 Task: Assign Person0000000129 as Assignee of Issue Issue0000000321 in Backlog  in Scrum Project Project0000000065 in Jira. Assign Person0000000129 as Assignee of Issue Issue0000000322 in Backlog  in Scrum Project Project0000000065 in Jira. Assign Person0000000129 as Assignee of Issue Issue0000000323 in Backlog  in Scrum Project Project0000000065 in Jira. Assign Person0000000130 as Assignee of Issue Issue0000000324 in Backlog  in Scrum Project Project0000000065 in Jira. Assign Person0000000130 as Assignee of Issue Issue0000000325 in Backlog  in Scrum Project Project0000000065 in Jira
Action: Mouse moved to (265, 83)
Screenshot: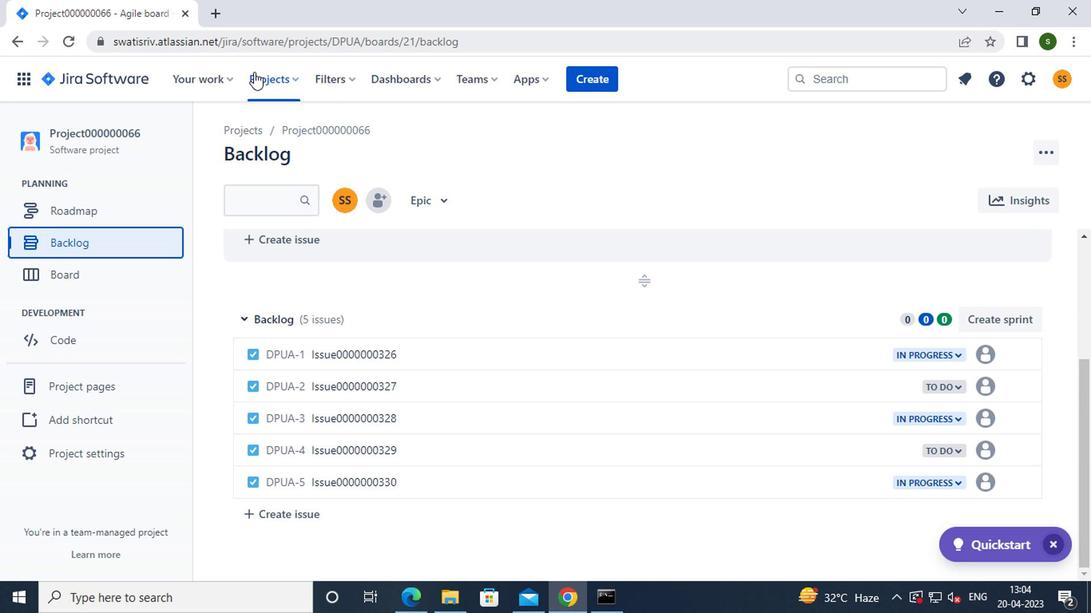 
Action: Mouse pressed left at (265, 83)
Screenshot: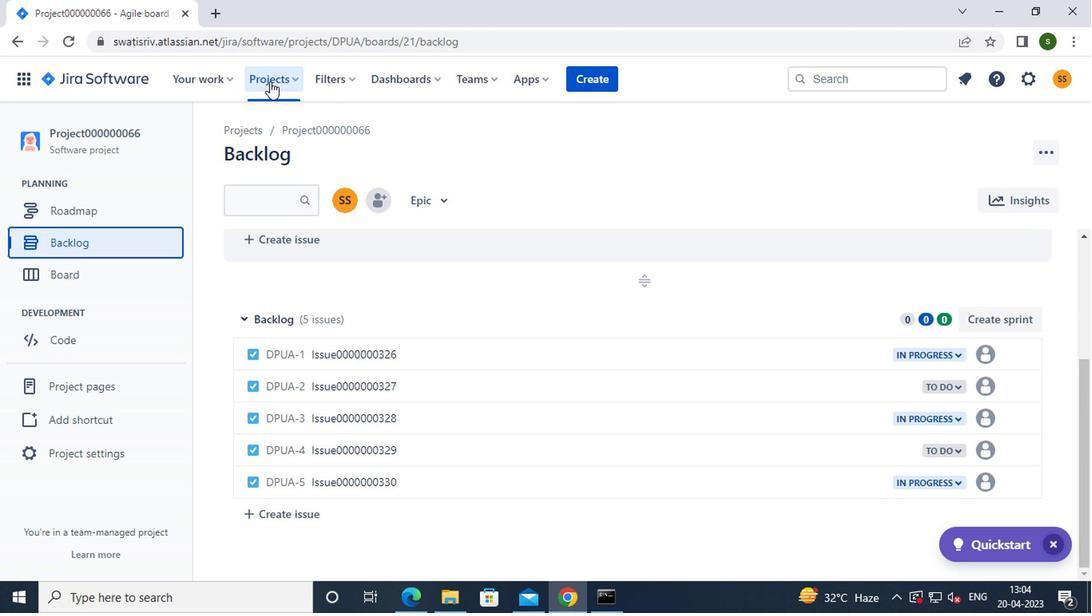 
Action: Mouse moved to (351, 187)
Screenshot: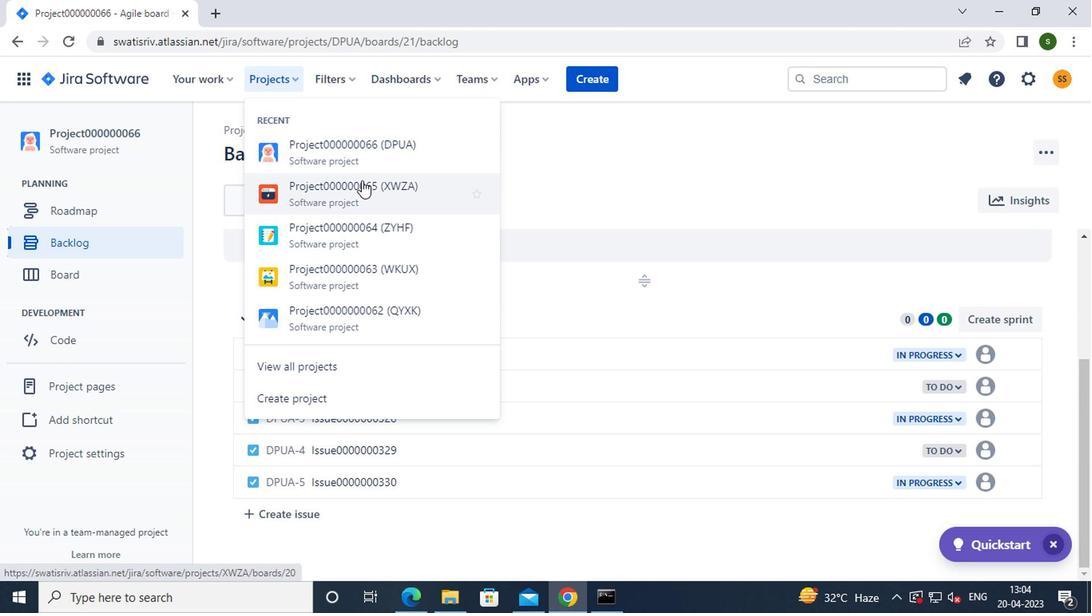 
Action: Mouse pressed left at (351, 187)
Screenshot: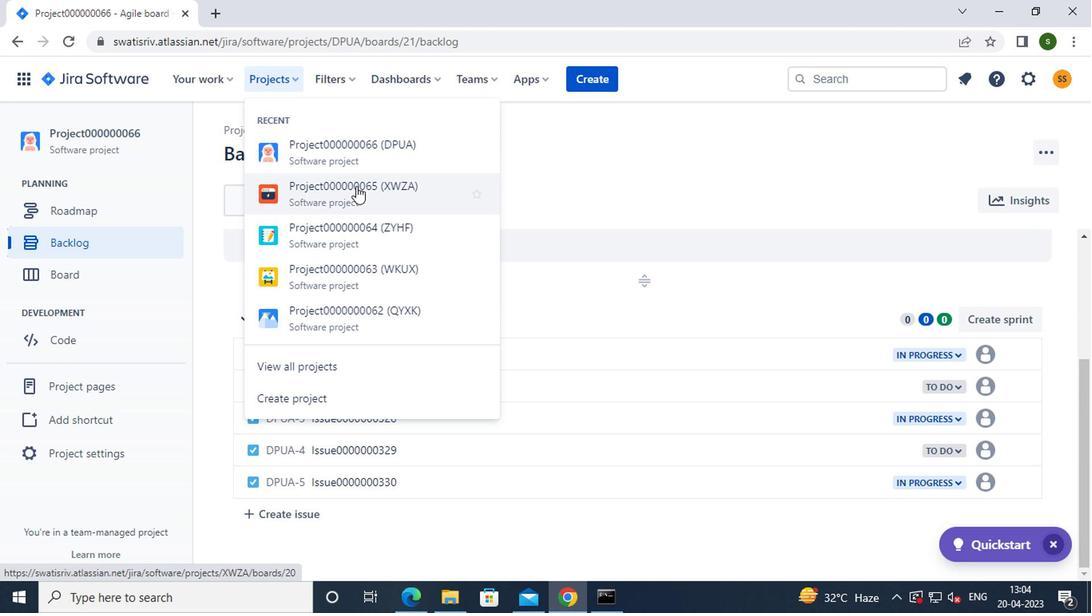 
Action: Mouse moved to (76, 245)
Screenshot: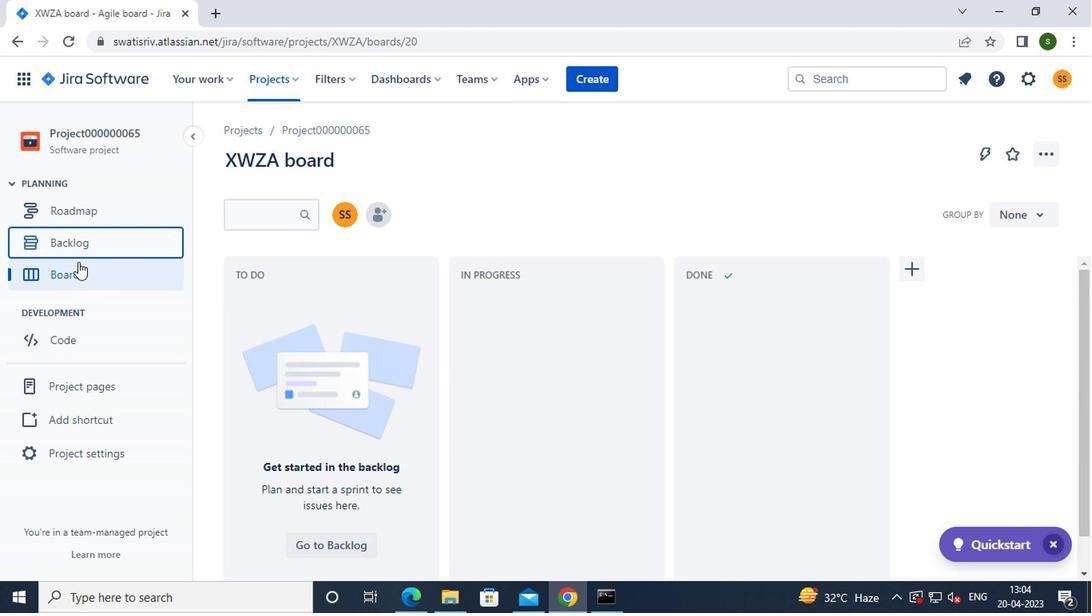 
Action: Mouse pressed left at (76, 245)
Screenshot: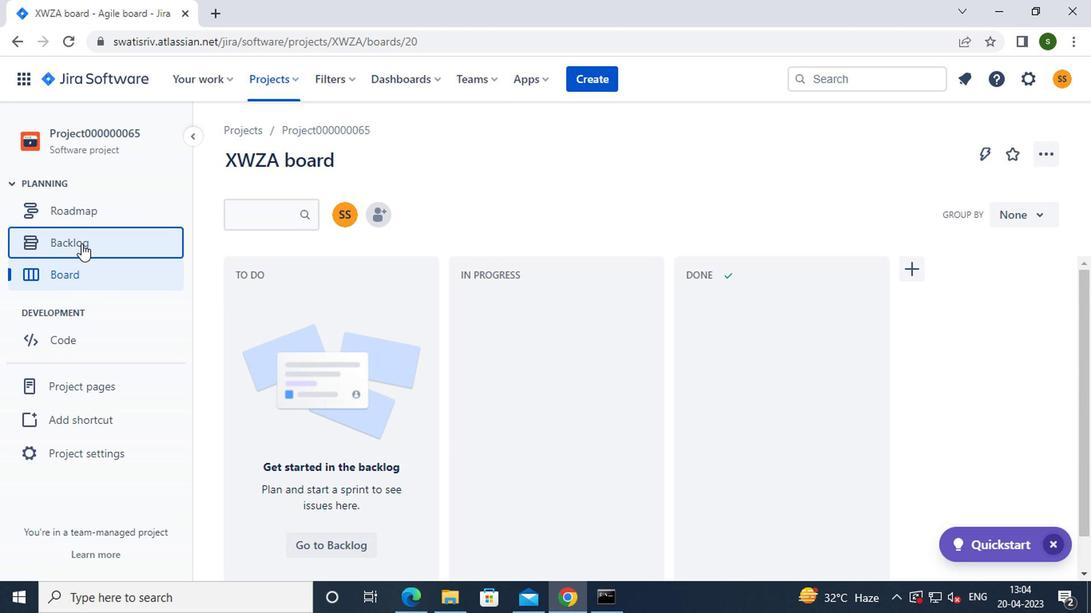 
Action: Mouse moved to (709, 472)
Screenshot: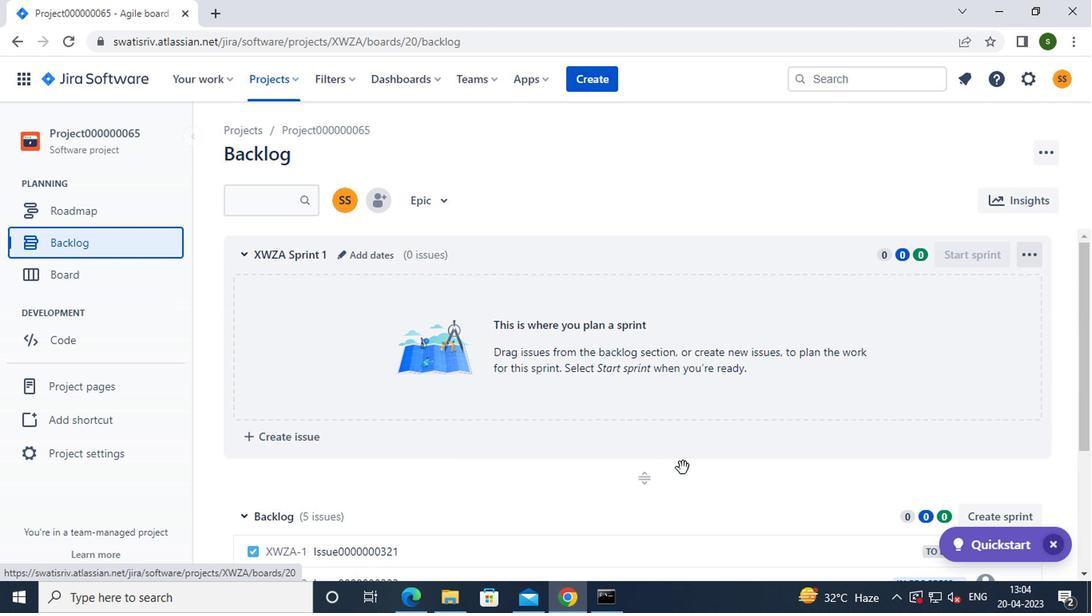 
Action: Mouse scrolled (709, 471) with delta (0, -1)
Screenshot: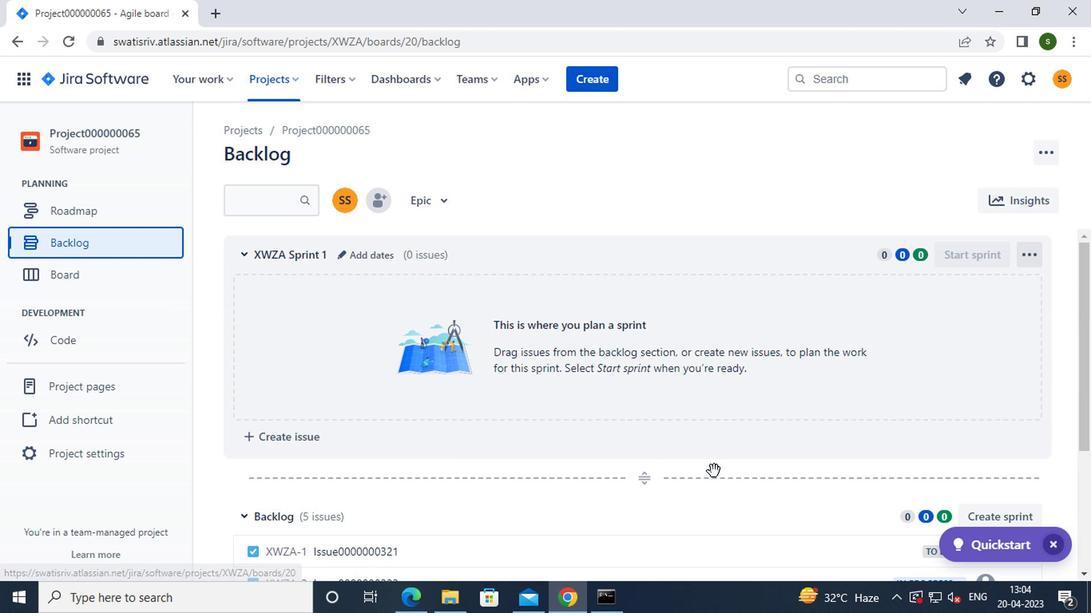 
Action: Mouse scrolled (709, 471) with delta (0, -1)
Screenshot: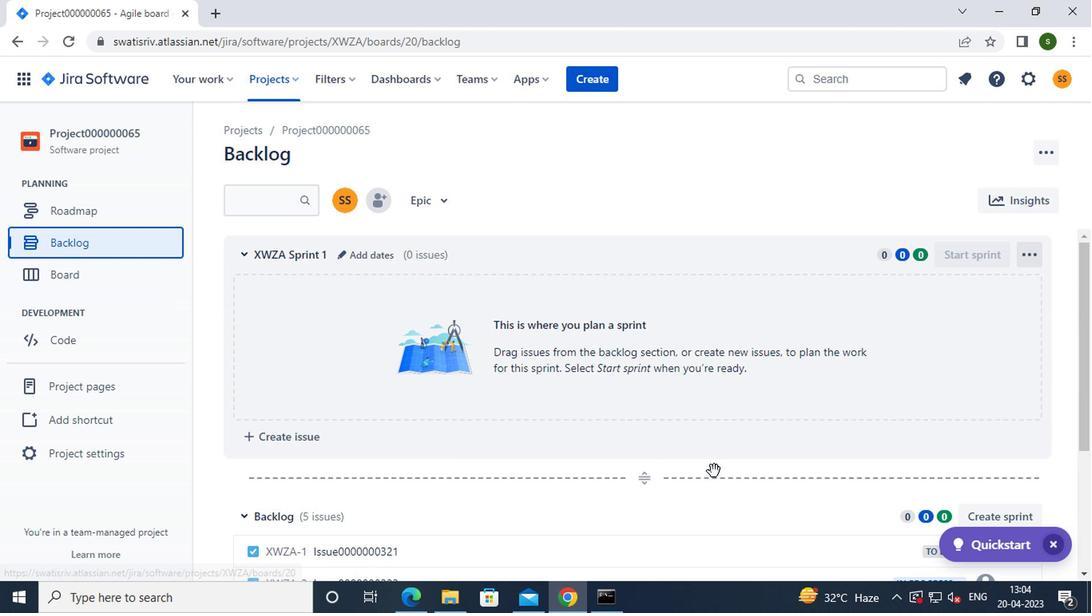 
Action: Mouse scrolled (709, 471) with delta (0, -1)
Screenshot: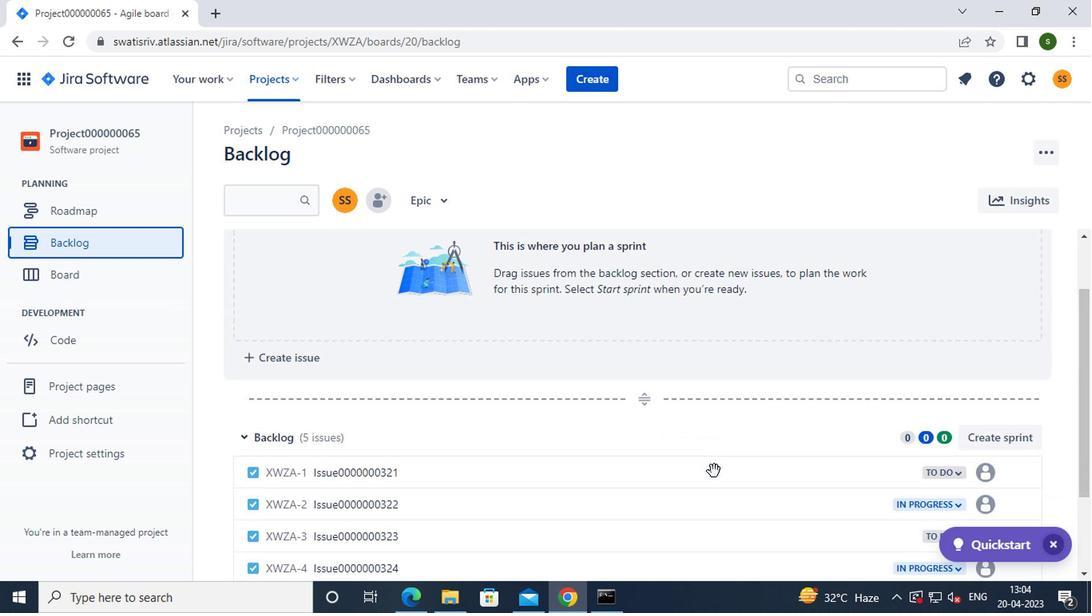
Action: Mouse moved to (978, 356)
Screenshot: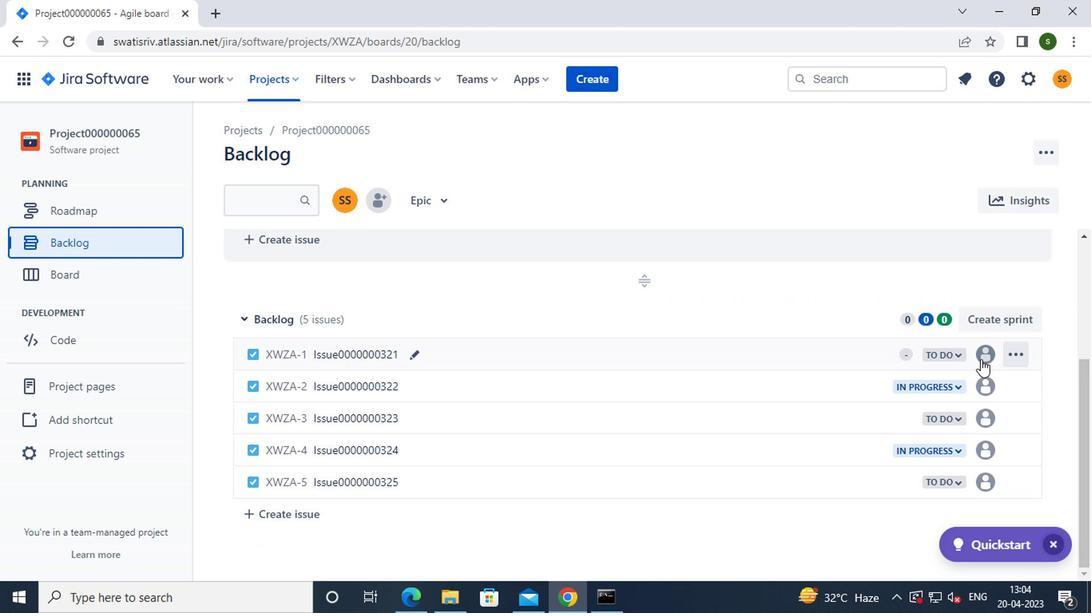 
Action: Mouse pressed left at (978, 356)
Screenshot: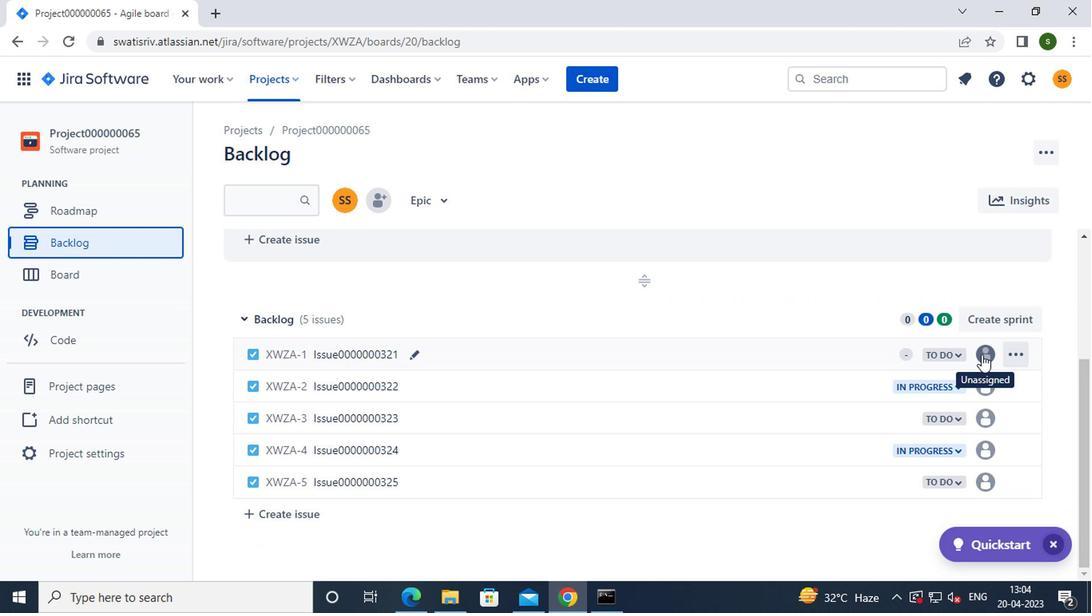 
Action: Mouse moved to (856, 526)
Screenshot: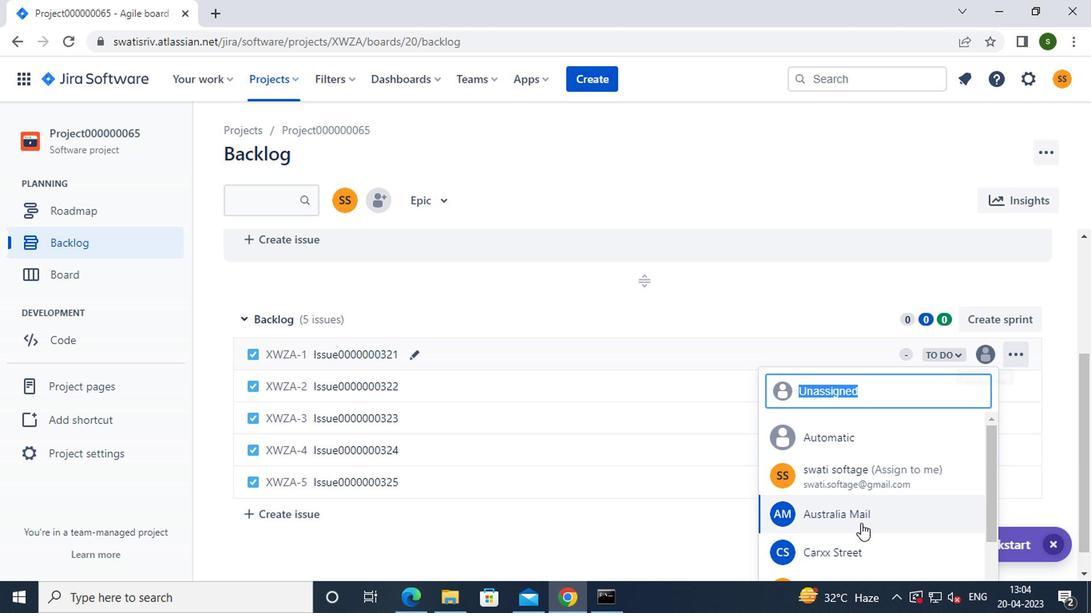 
Action: Mouse pressed left at (856, 526)
Screenshot: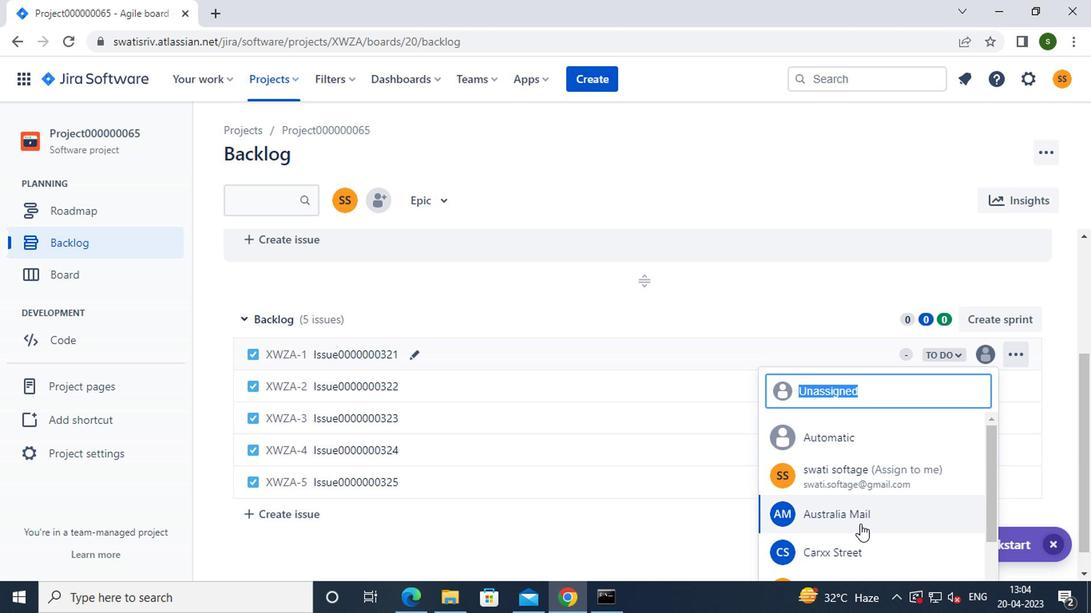
Action: Mouse moved to (986, 388)
Screenshot: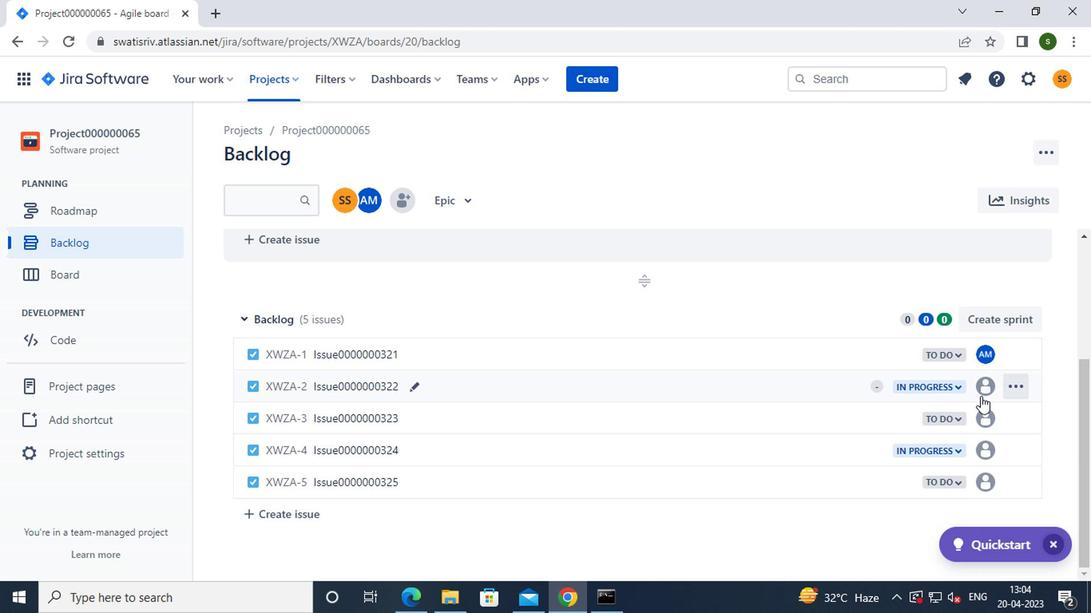 
Action: Mouse pressed left at (986, 388)
Screenshot: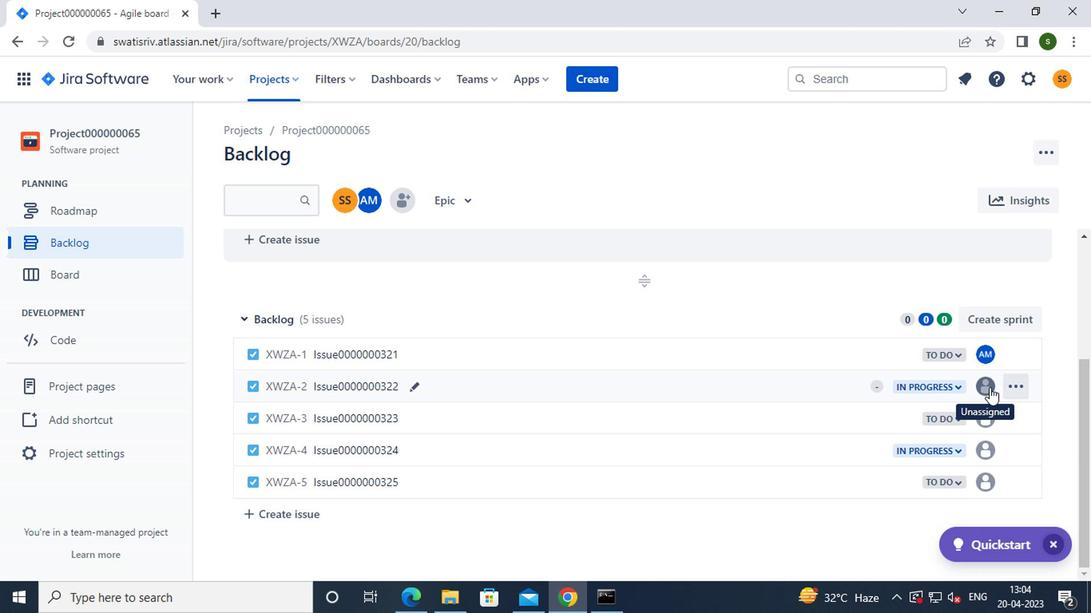 
Action: Mouse moved to (864, 545)
Screenshot: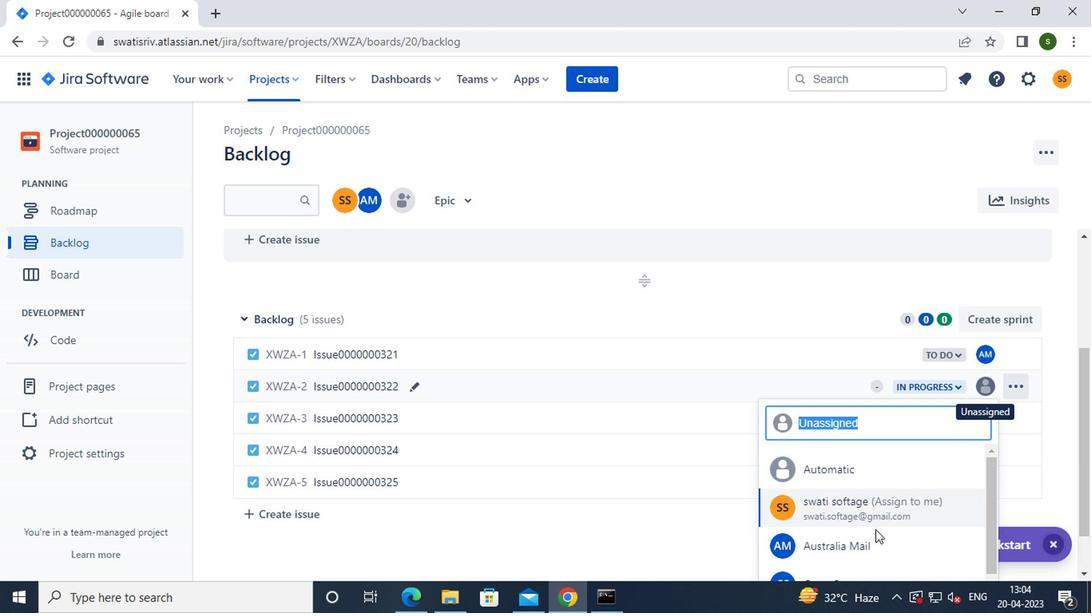 
Action: Mouse pressed left at (864, 545)
Screenshot: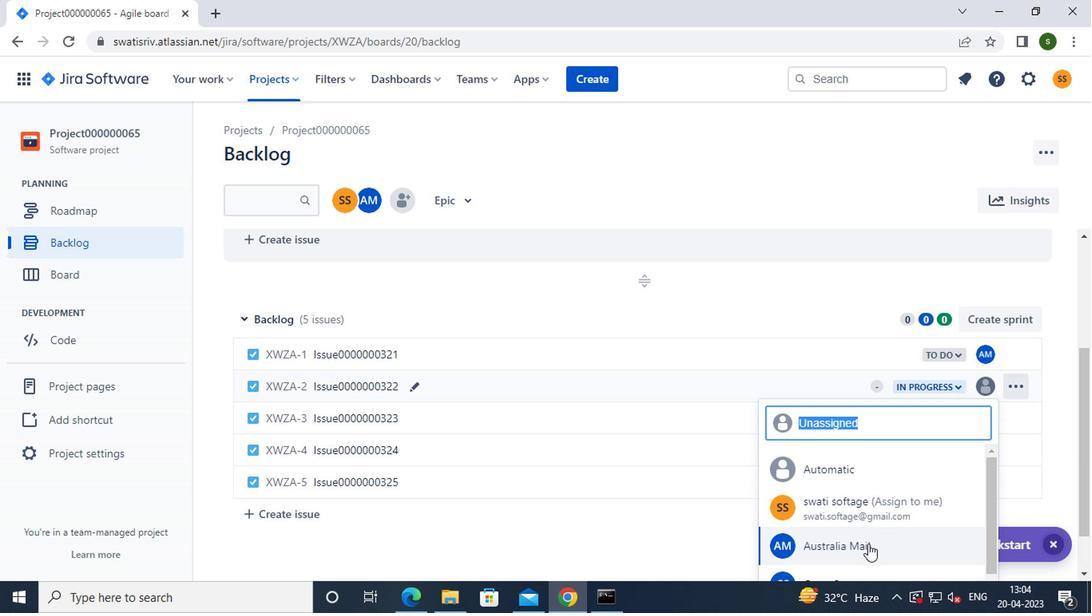 
Action: Mouse moved to (975, 416)
Screenshot: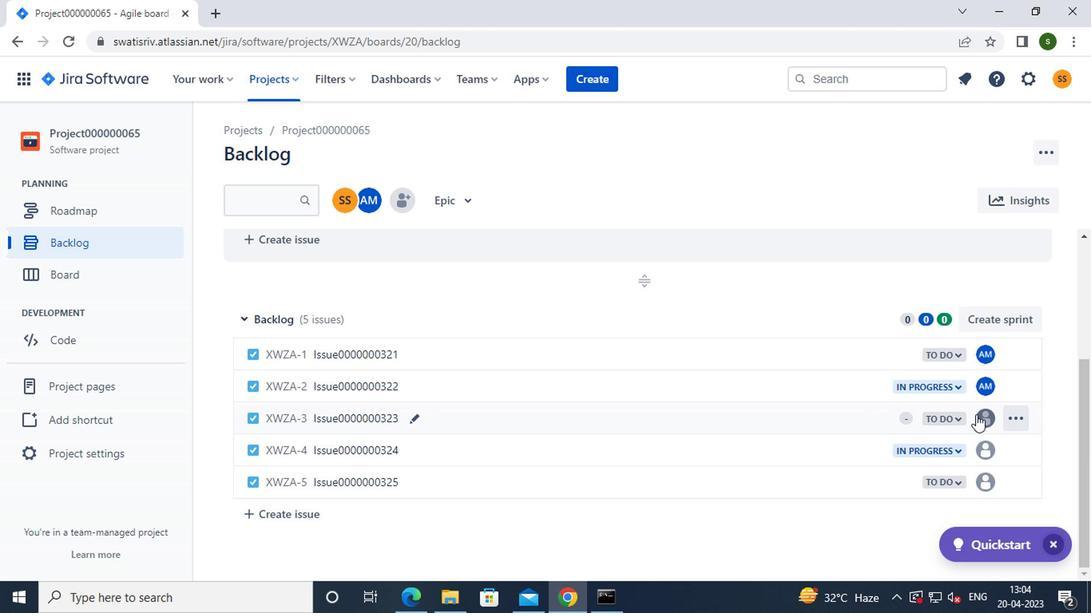 
Action: Mouse pressed left at (975, 416)
Screenshot: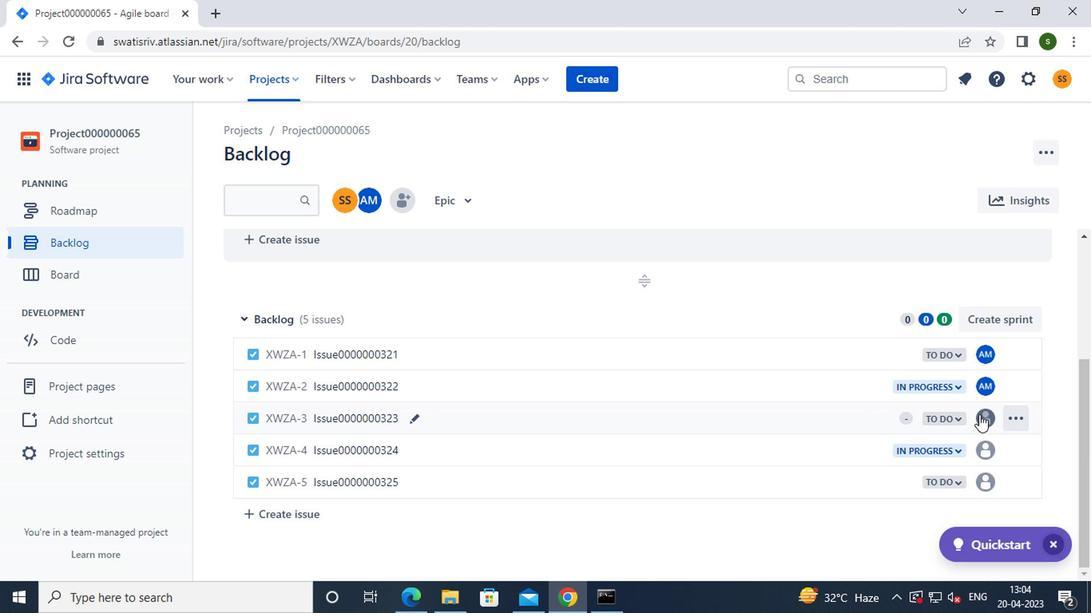 
Action: Mouse moved to (874, 491)
Screenshot: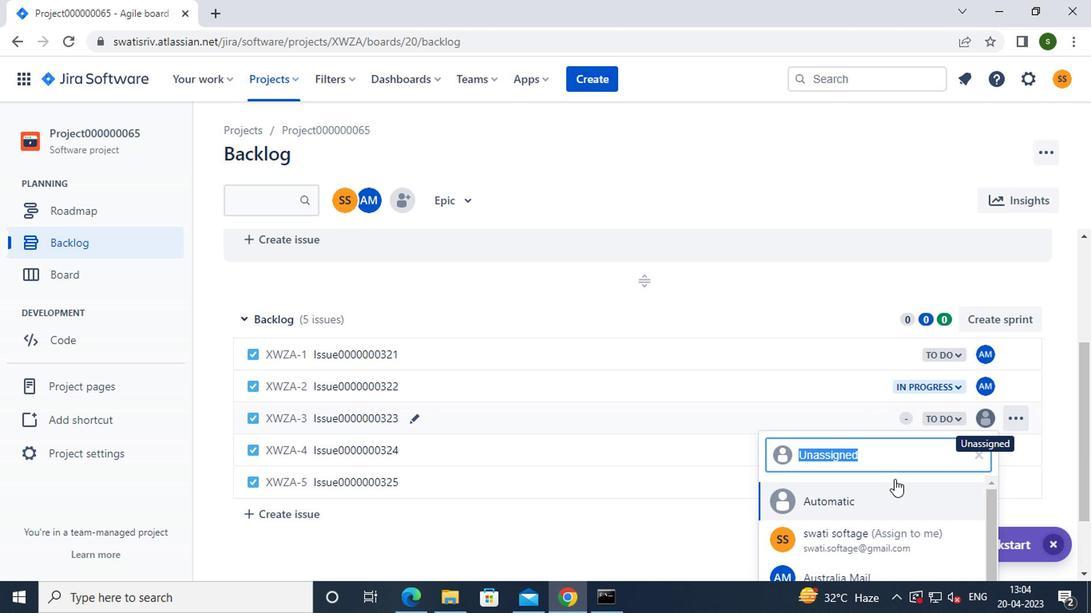 
Action: Mouse scrolled (874, 491) with delta (0, 0)
Screenshot: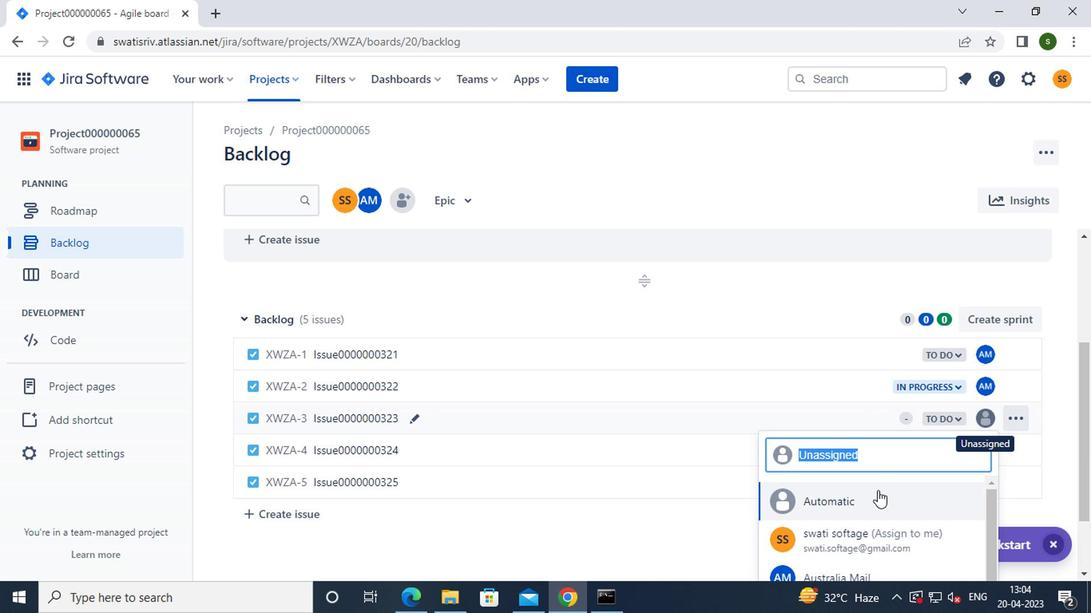 
Action: Mouse scrolled (874, 491) with delta (0, 0)
Screenshot: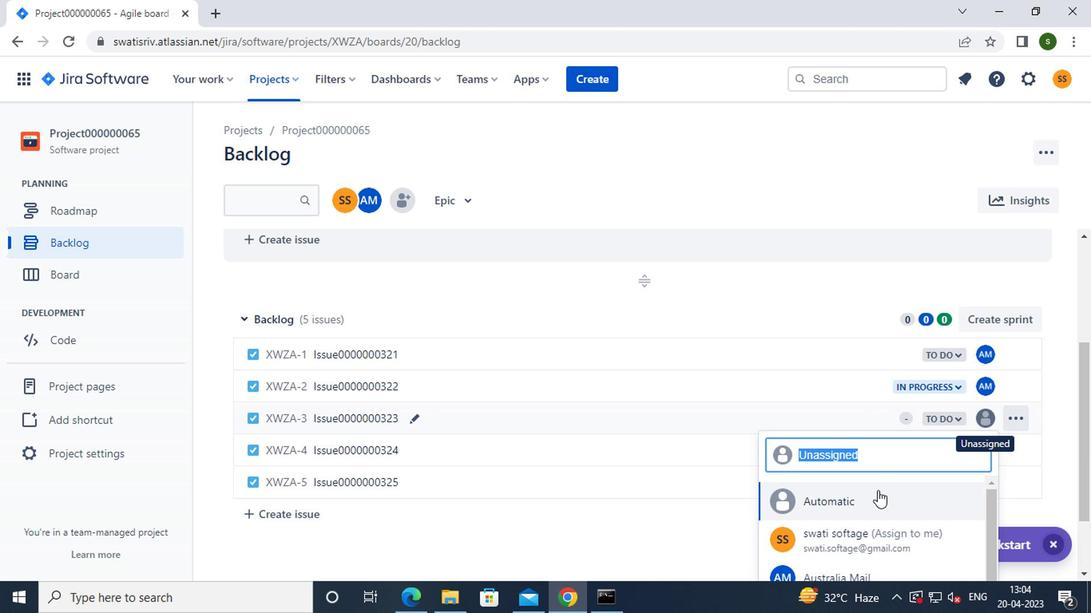 
Action: Mouse moved to (844, 493)
Screenshot: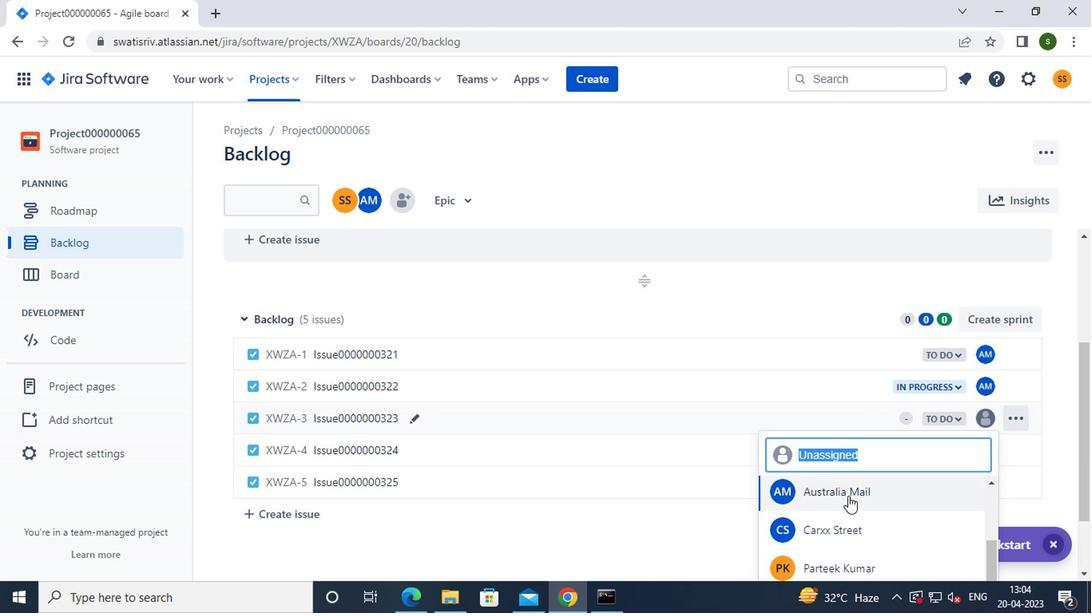 
Action: Mouse pressed left at (844, 493)
Screenshot: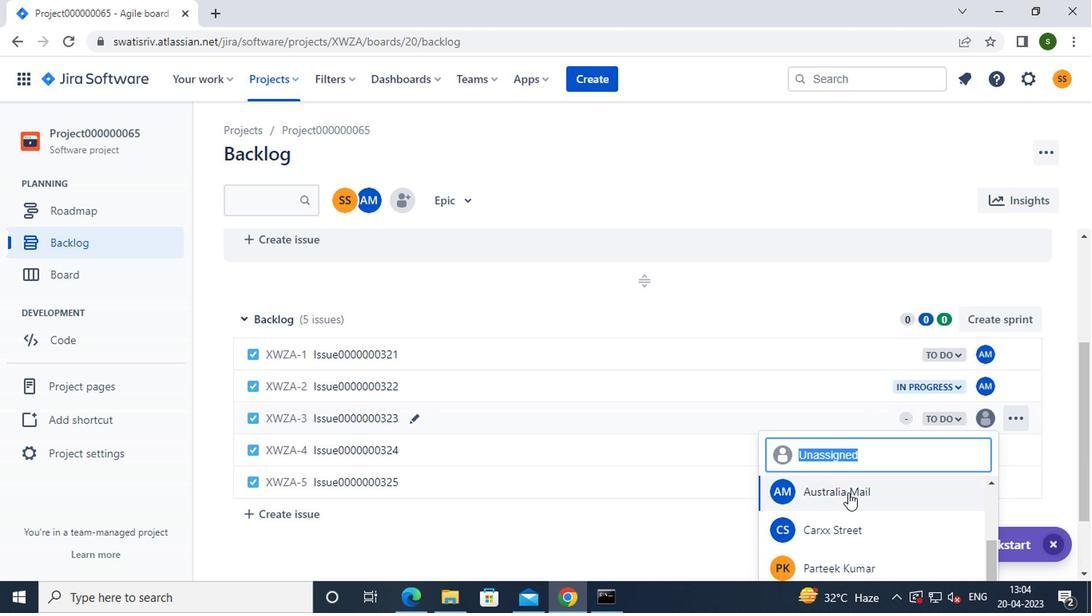 
Action: Mouse moved to (978, 447)
Screenshot: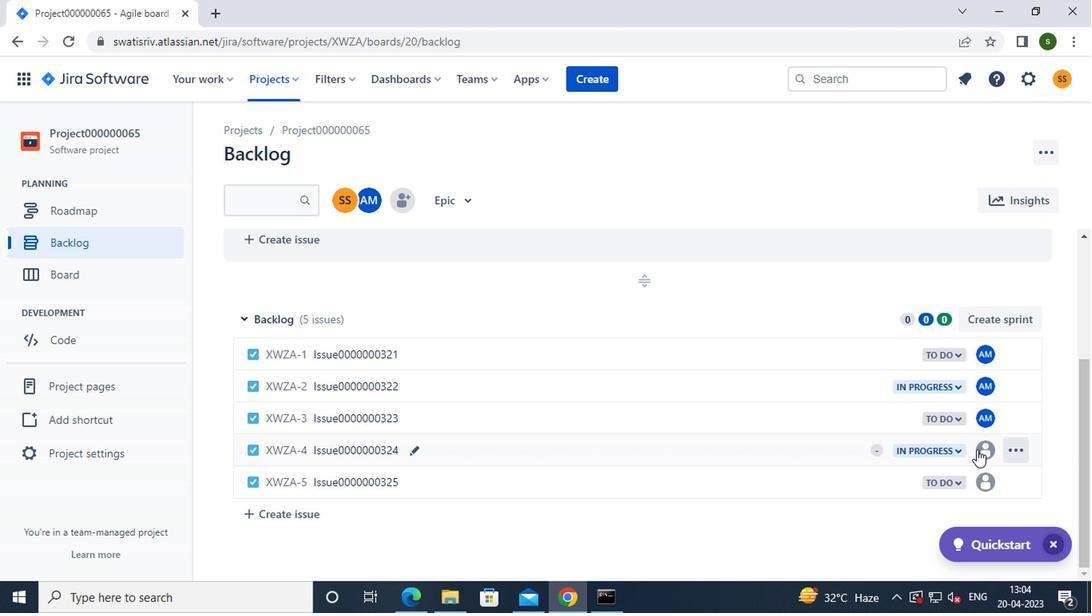 
Action: Mouse pressed left at (978, 447)
Screenshot: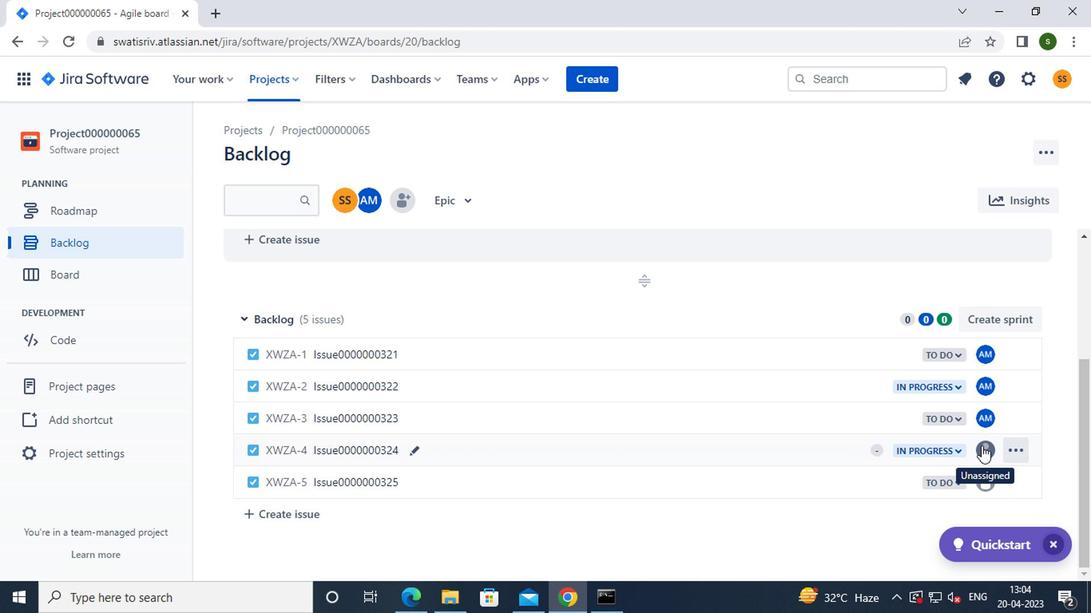 
Action: Mouse moved to (928, 499)
Screenshot: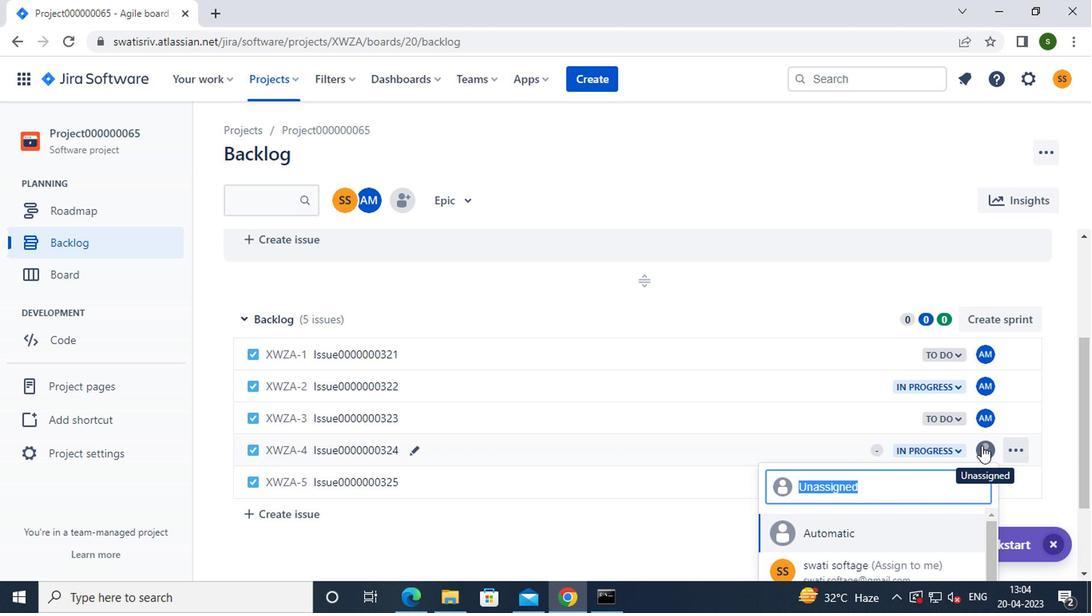 
Action: Mouse scrolled (928, 498) with delta (0, 0)
Screenshot: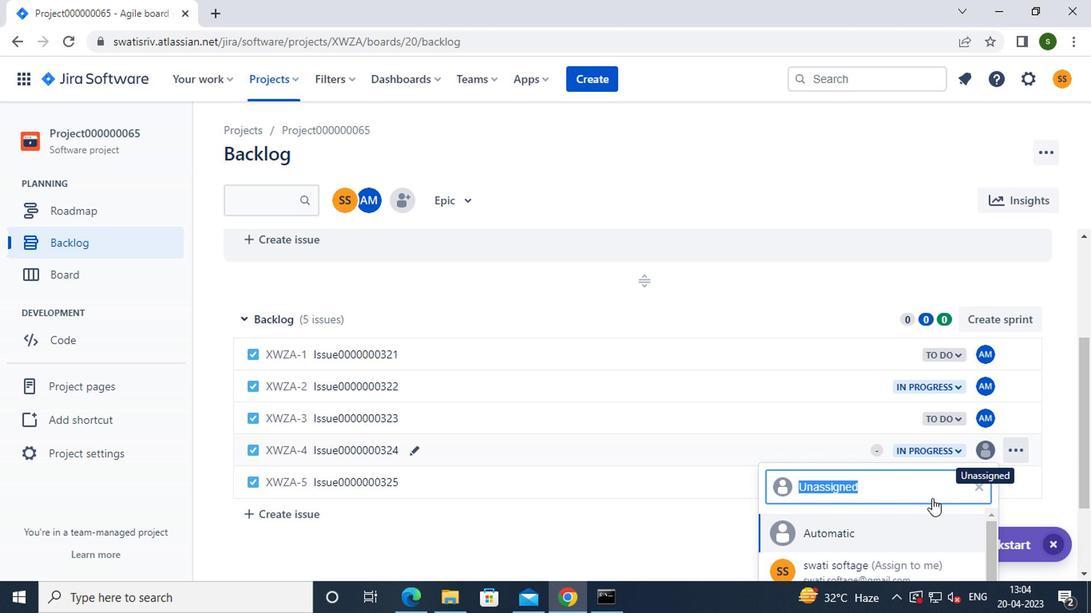 
Action: Mouse scrolled (928, 498) with delta (0, 0)
Screenshot: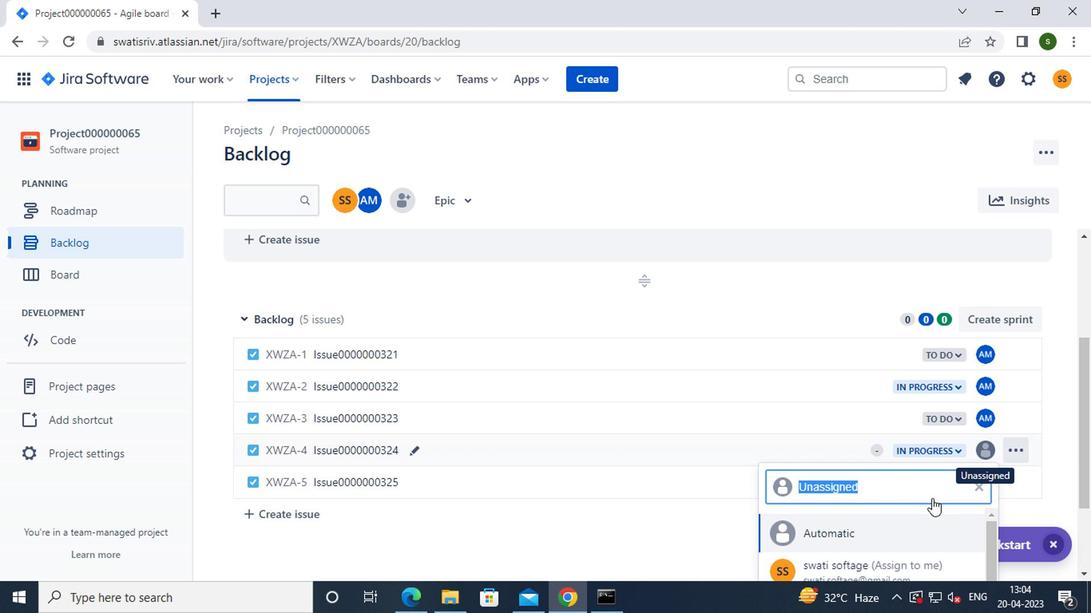 
Action: Mouse moved to (866, 527)
Screenshot: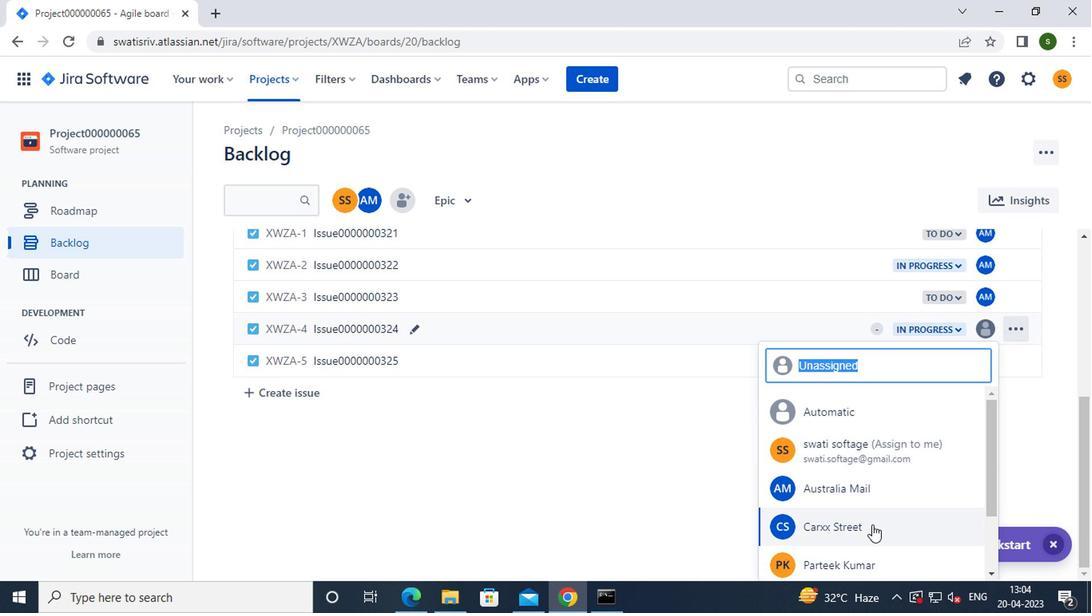 
Action: Mouse pressed left at (866, 527)
Screenshot: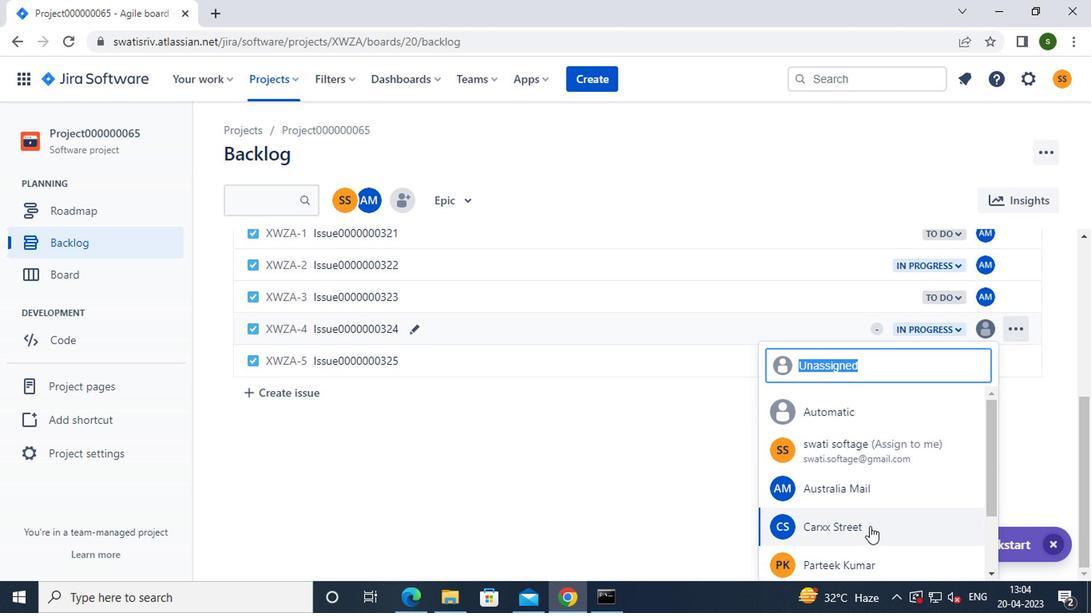 
Action: Mouse moved to (978, 481)
Screenshot: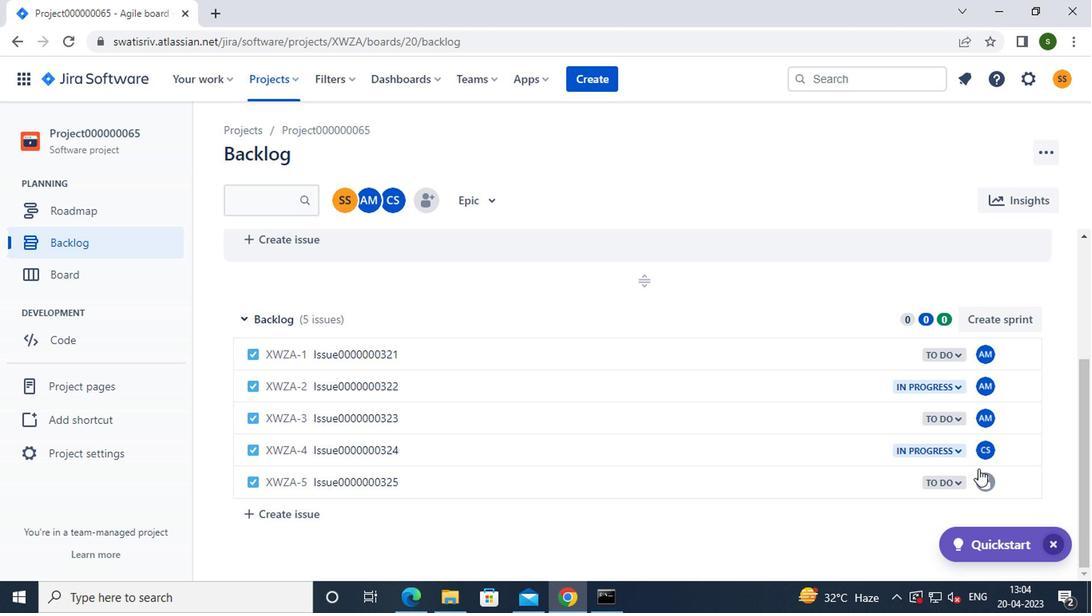 
Action: Mouse scrolled (978, 481) with delta (0, 0)
Screenshot: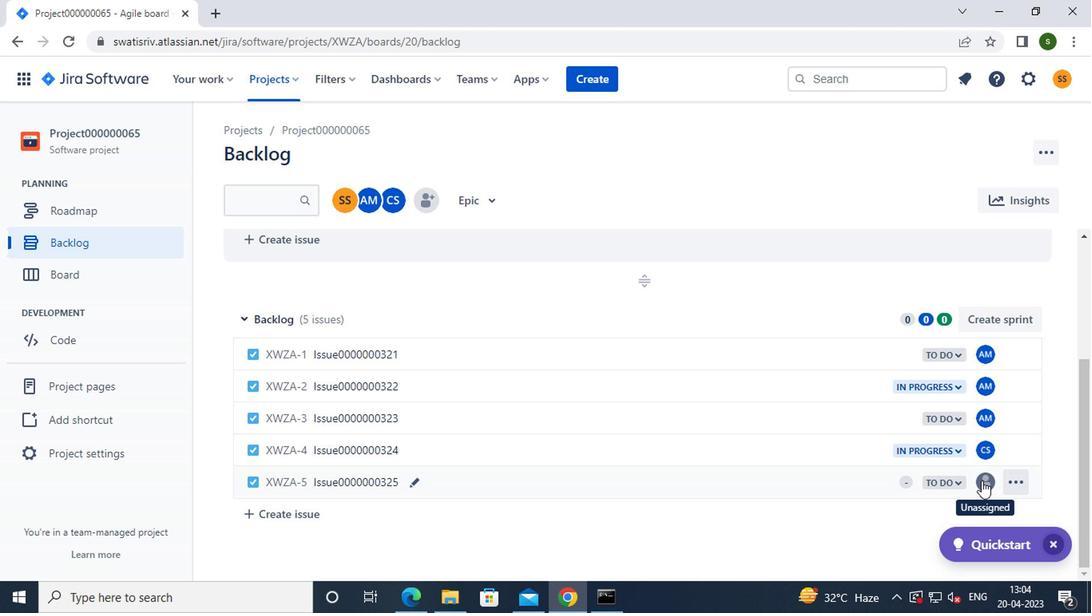 
Action: Mouse scrolled (978, 481) with delta (0, 0)
Screenshot: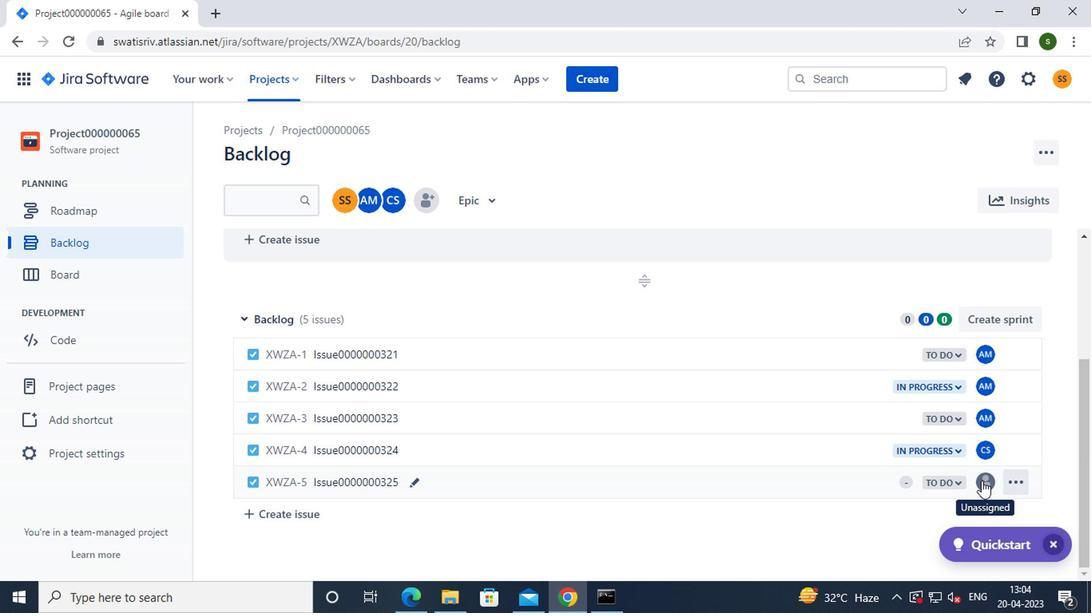 
Action: Mouse moved to (980, 480)
Screenshot: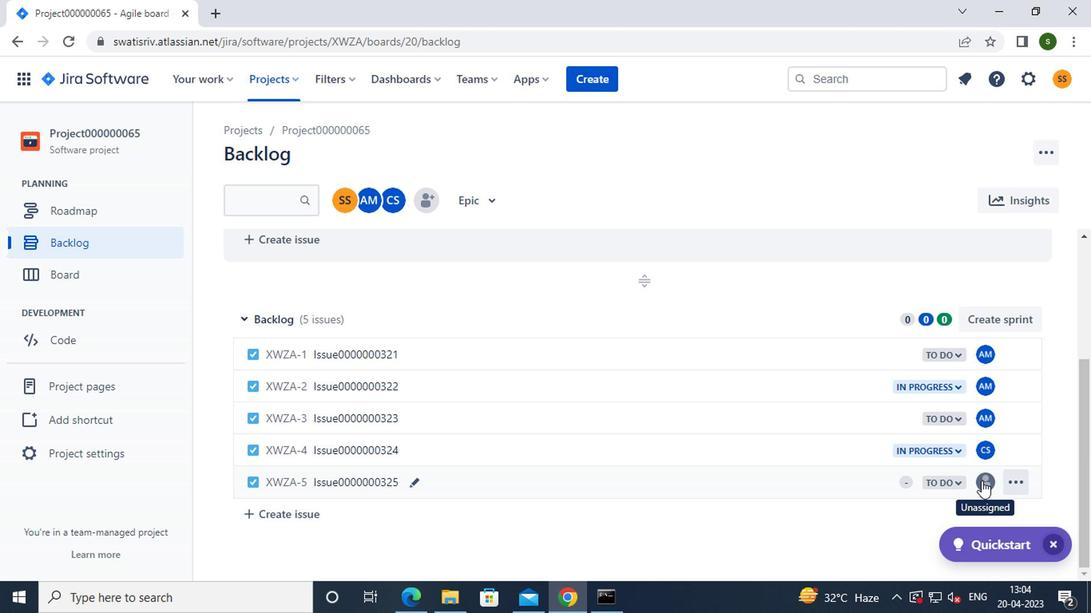 
Action: Mouse pressed left at (980, 480)
Screenshot: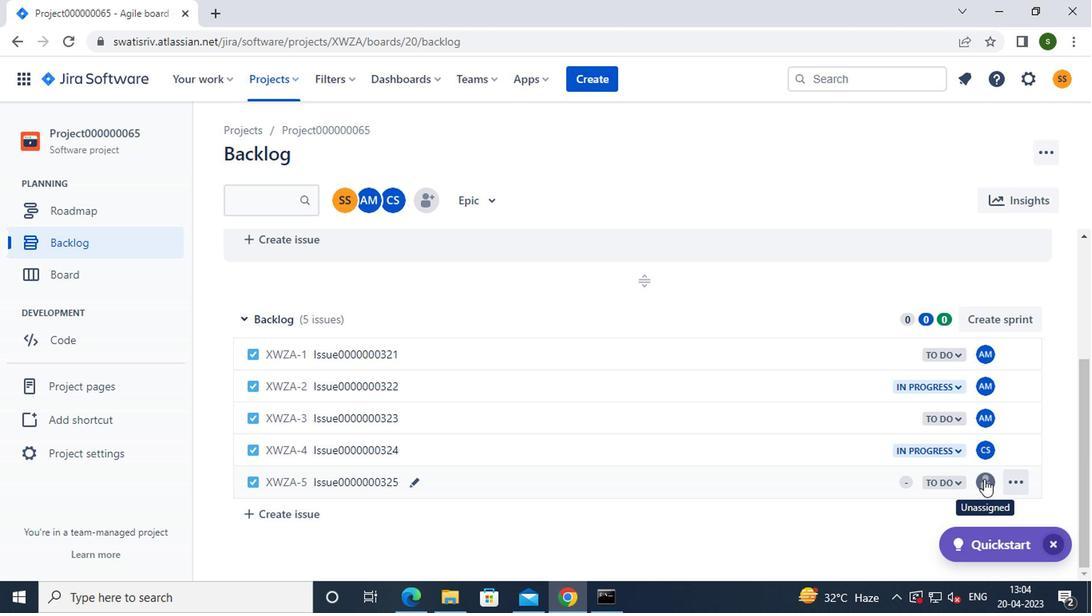 
Action: Mouse moved to (906, 507)
Screenshot: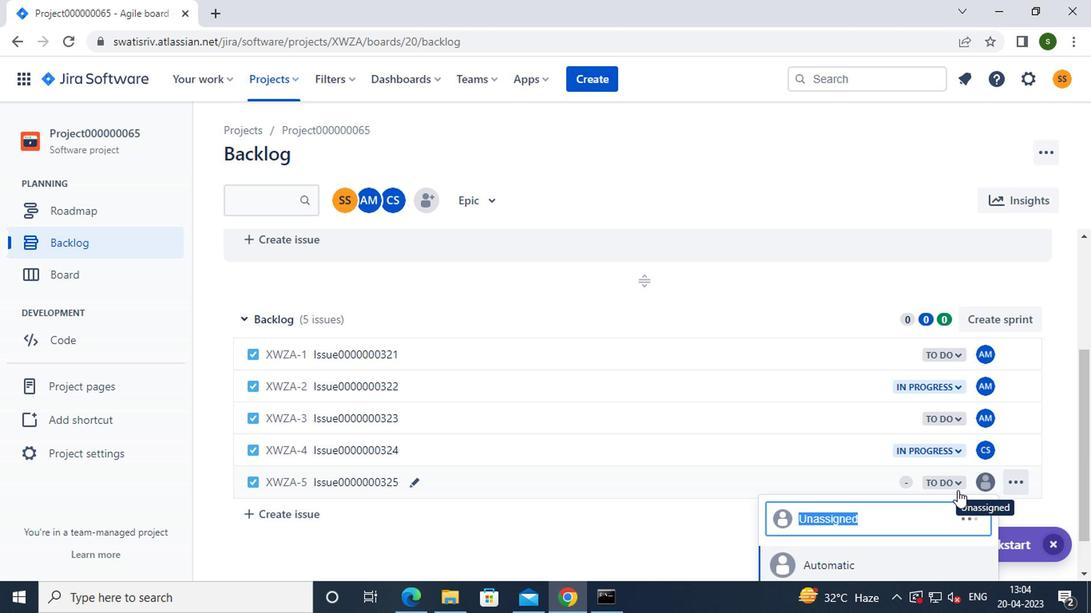 
Action: Mouse scrolled (906, 506) with delta (0, 0)
Screenshot: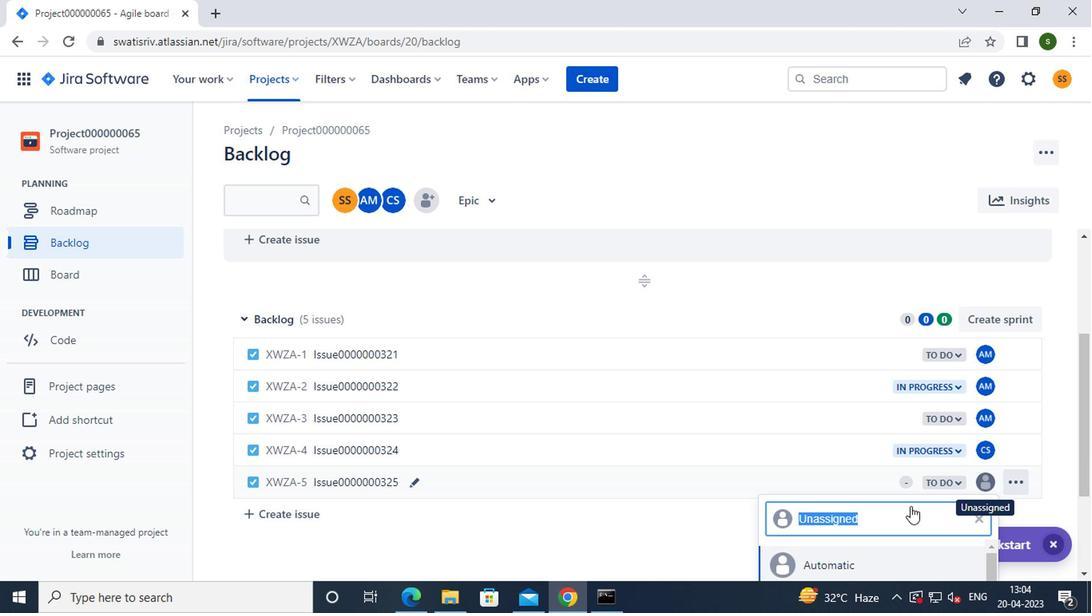 
Action: Mouse scrolled (906, 506) with delta (0, 0)
Screenshot: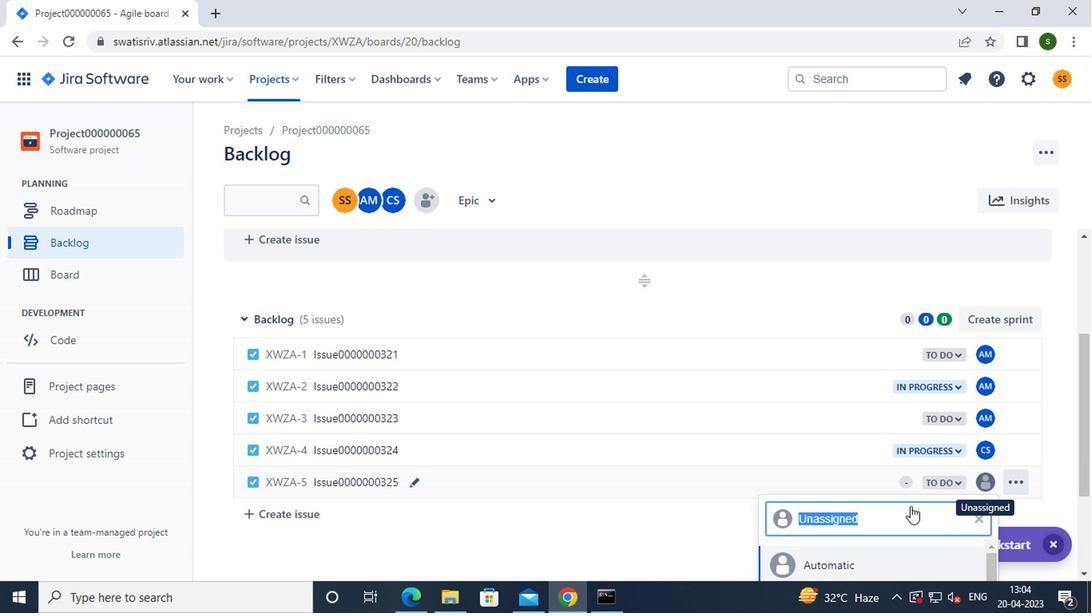 
Action: Mouse scrolled (906, 506) with delta (0, 0)
Screenshot: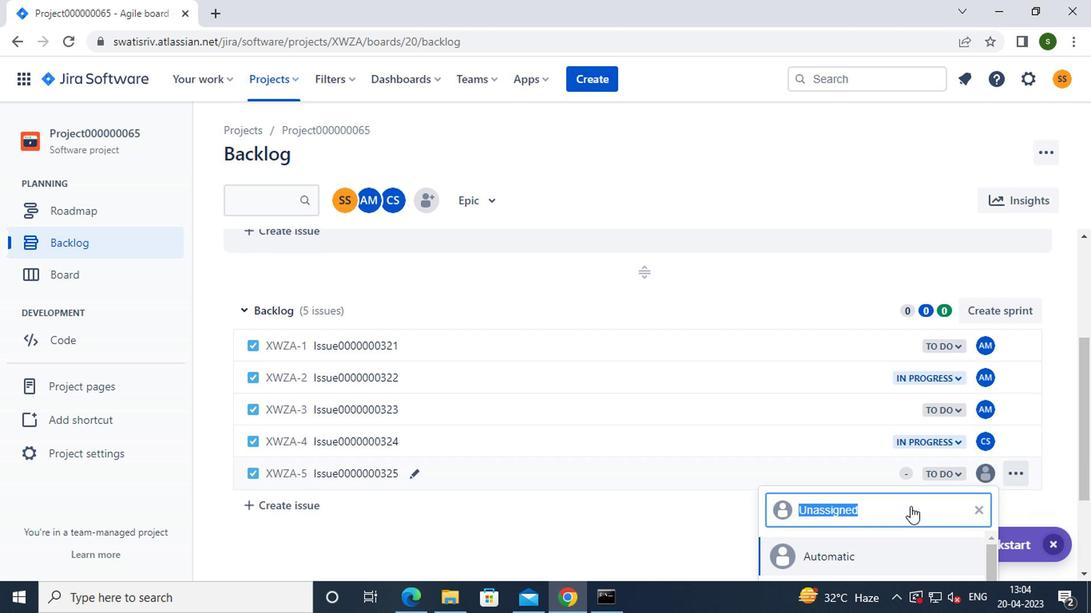 
Action: Mouse moved to (848, 532)
Screenshot: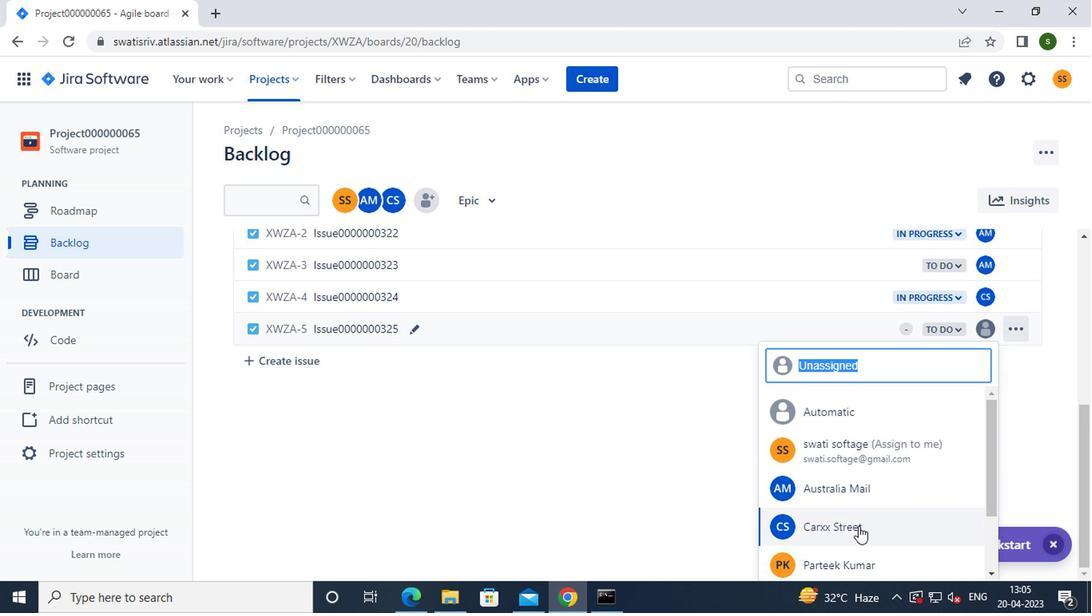 
Action: Mouse pressed left at (848, 532)
Screenshot: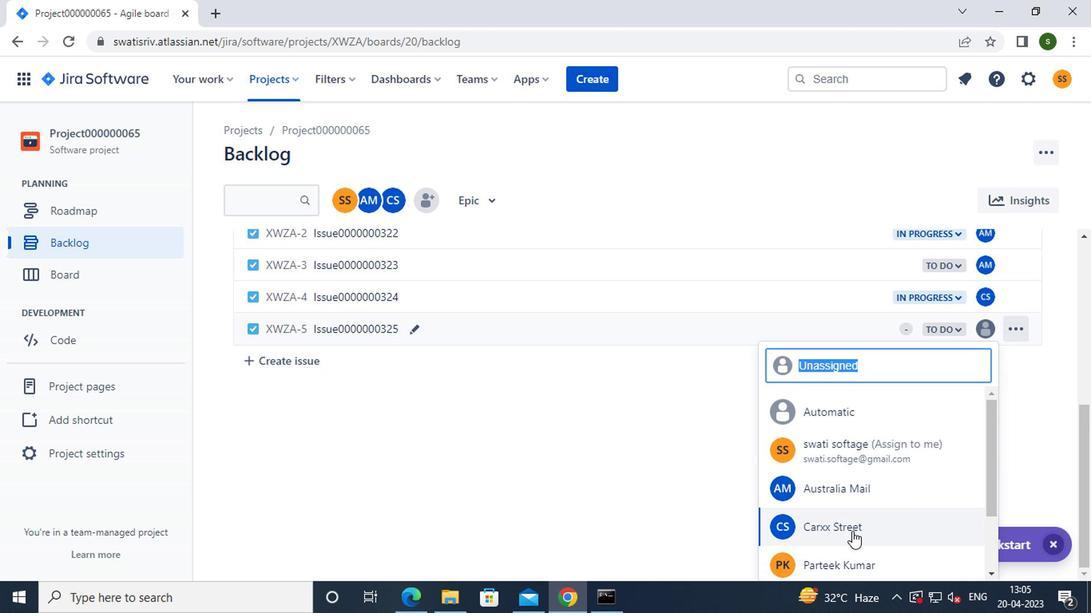 
Action: Mouse moved to (710, 516)
Screenshot: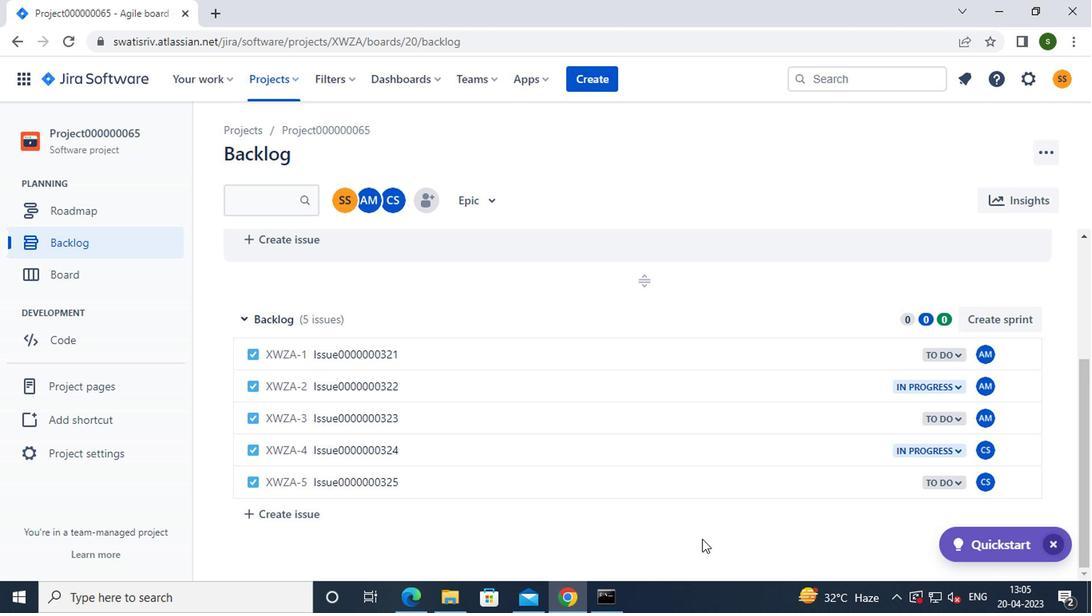 
Action: Key pressed <Key.f8>
Screenshot: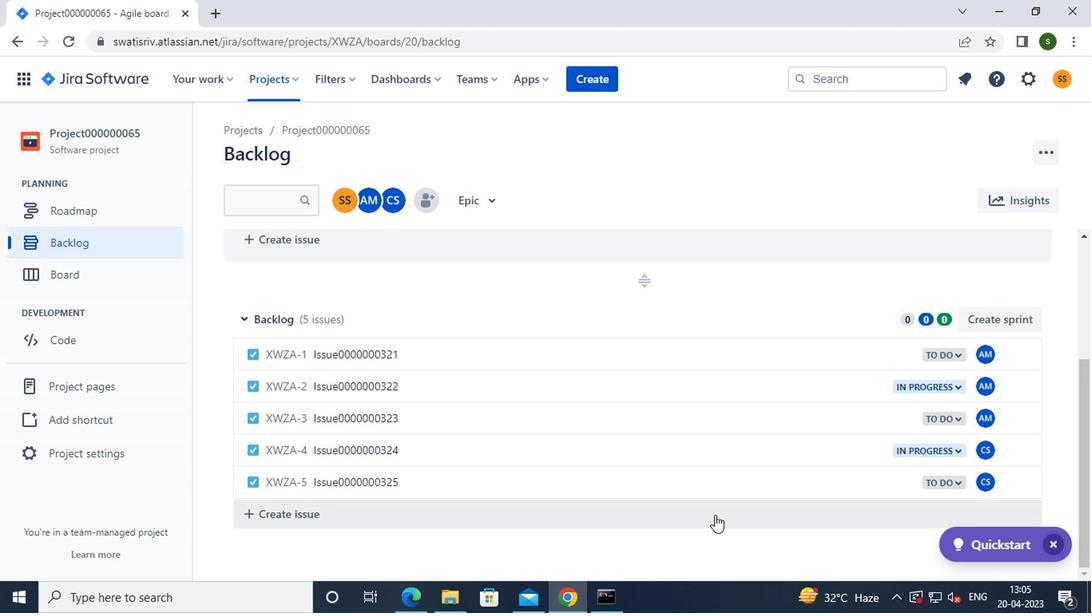
